 Task: Add a signature Henry Lee containing Have a great Christmas Eve, Henry Lee to email address softage.2@softage.net and add a folder Nutrition
Action: Key pressed n
Screenshot: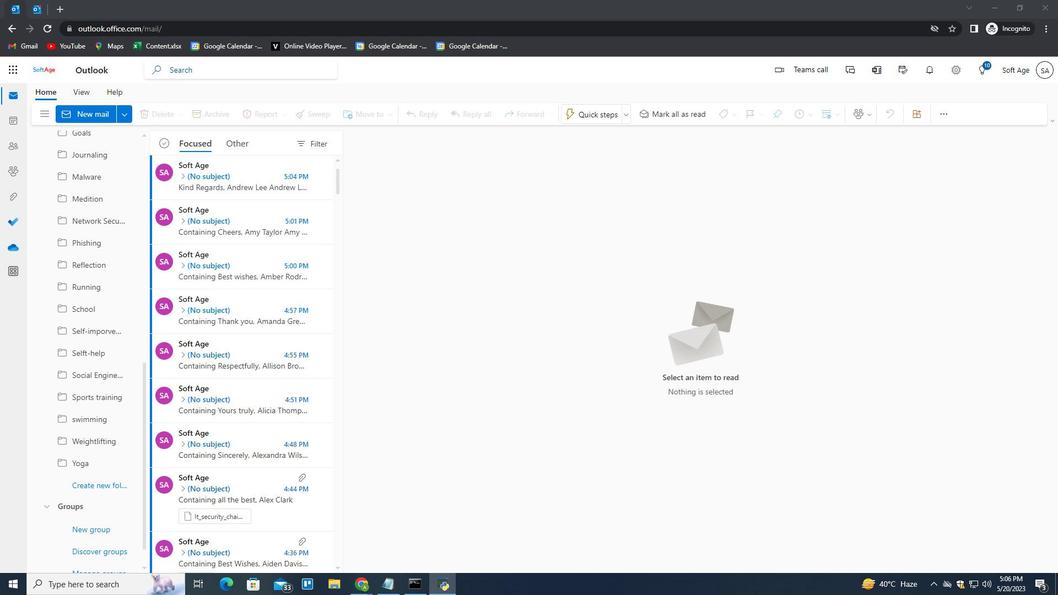 
Action: Mouse moved to (72, 116)
Screenshot: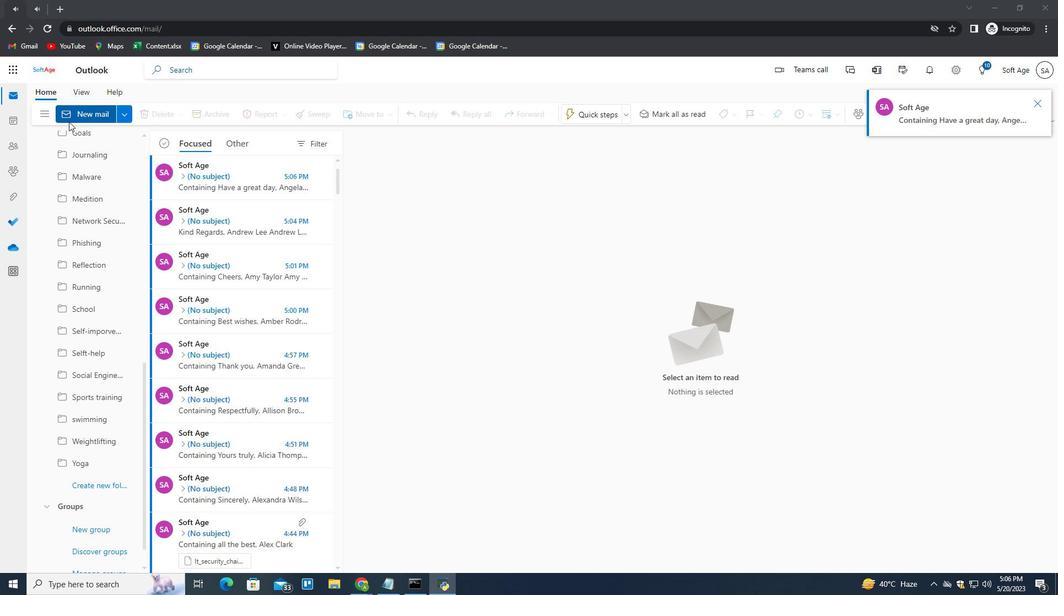 
Action: Mouse pressed left at (72, 116)
Screenshot: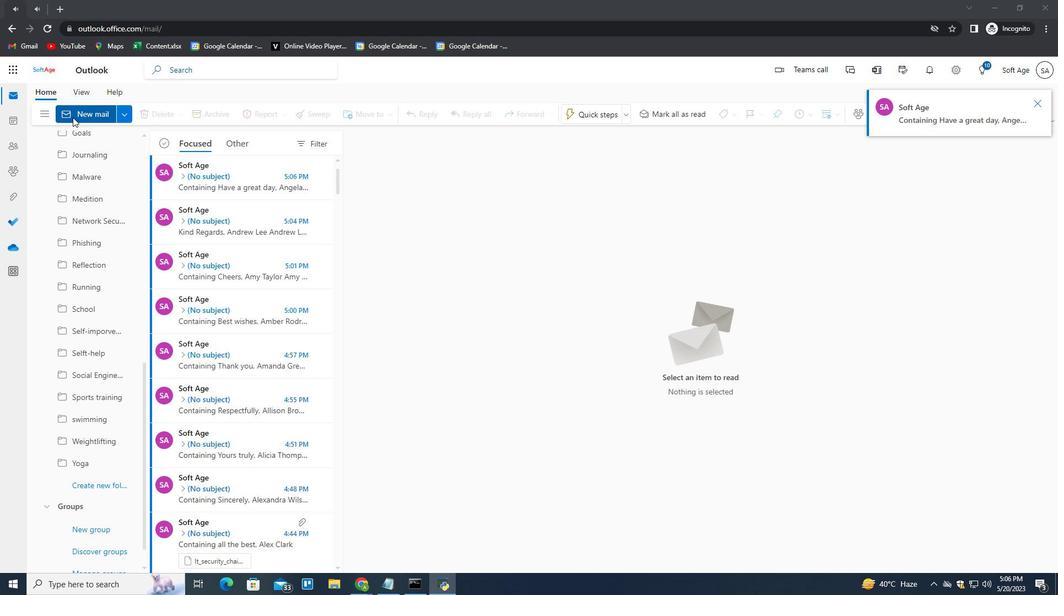 
Action: Mouse moved to (720, 116)
Screenshot: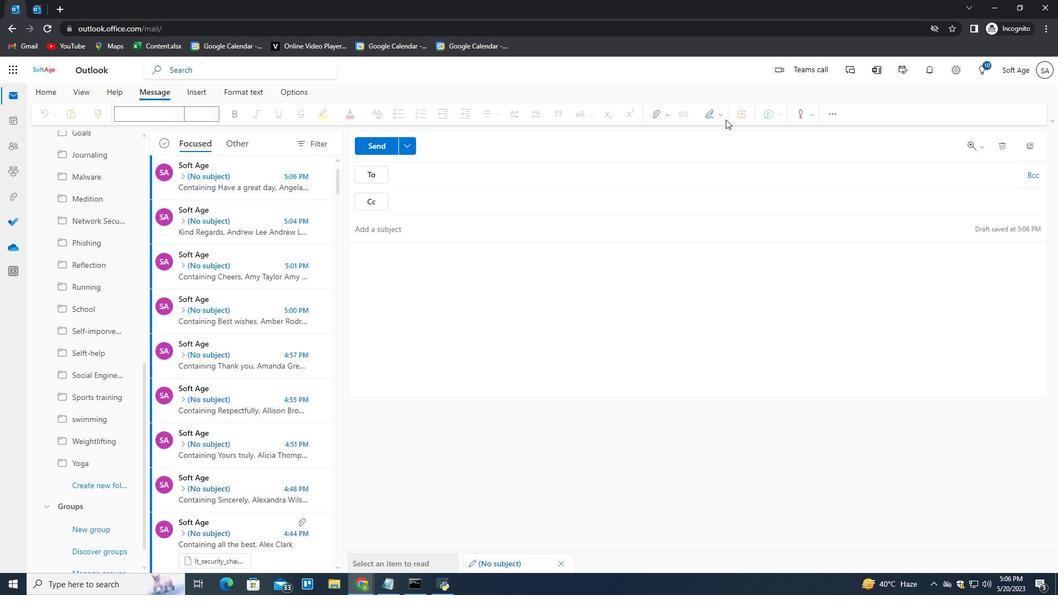 
Action: Mouse pressed left at (720, 116)
Screenshot: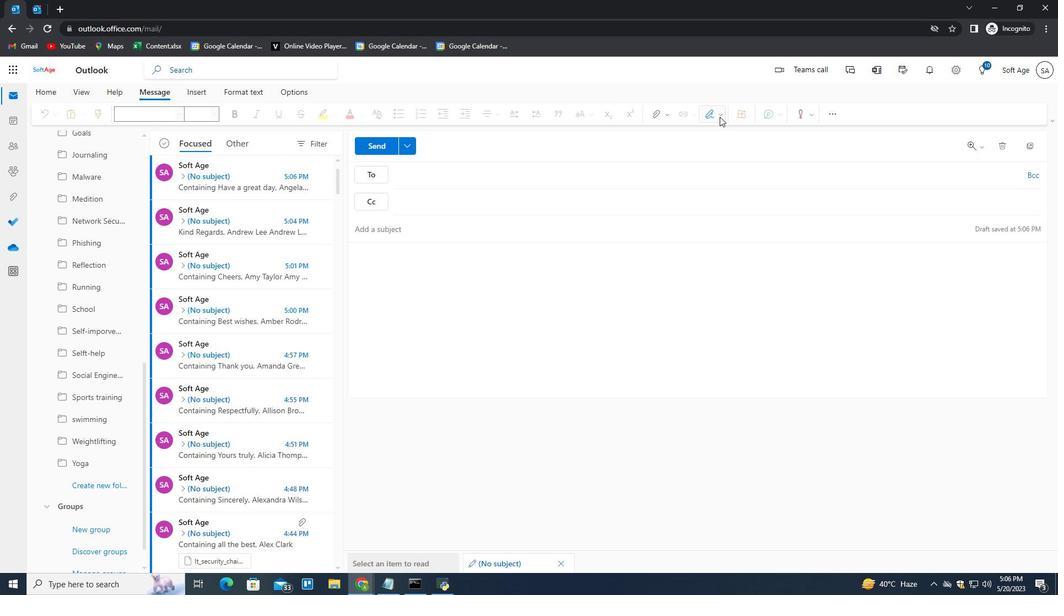 
Action: Mouse moved to (703, 161)
Screenshot: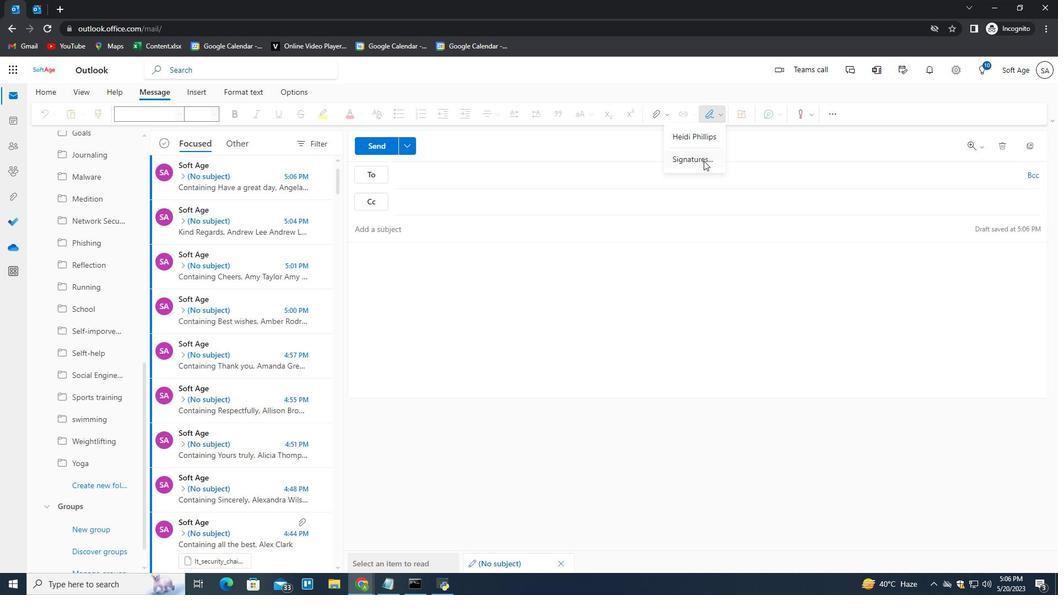 
Action: Mouse pressed left at (703, 161)
Screenshot: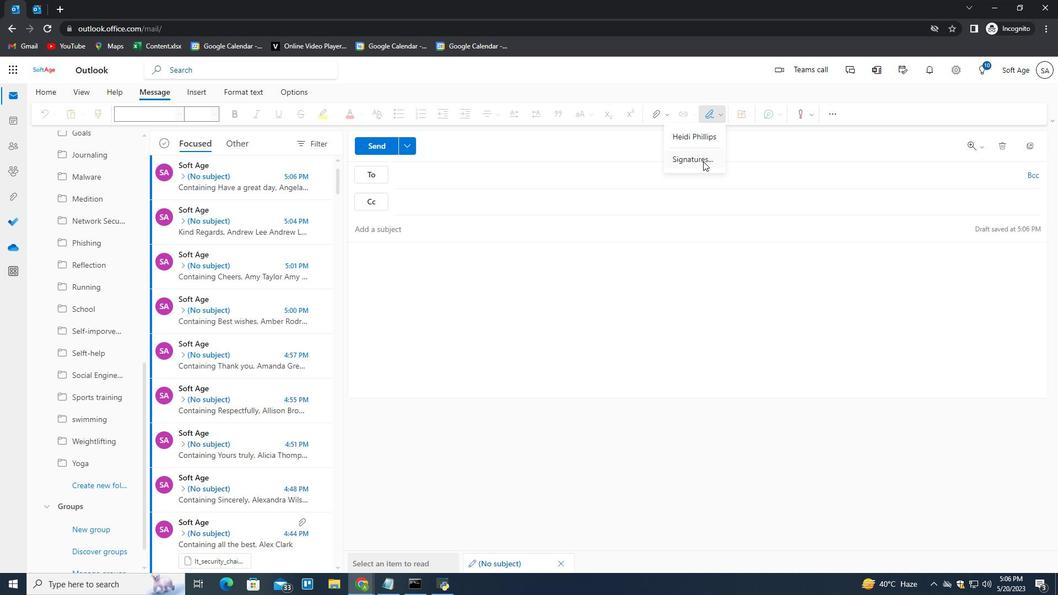 
Action: Mouse moved to (741, 196)
Screenshot: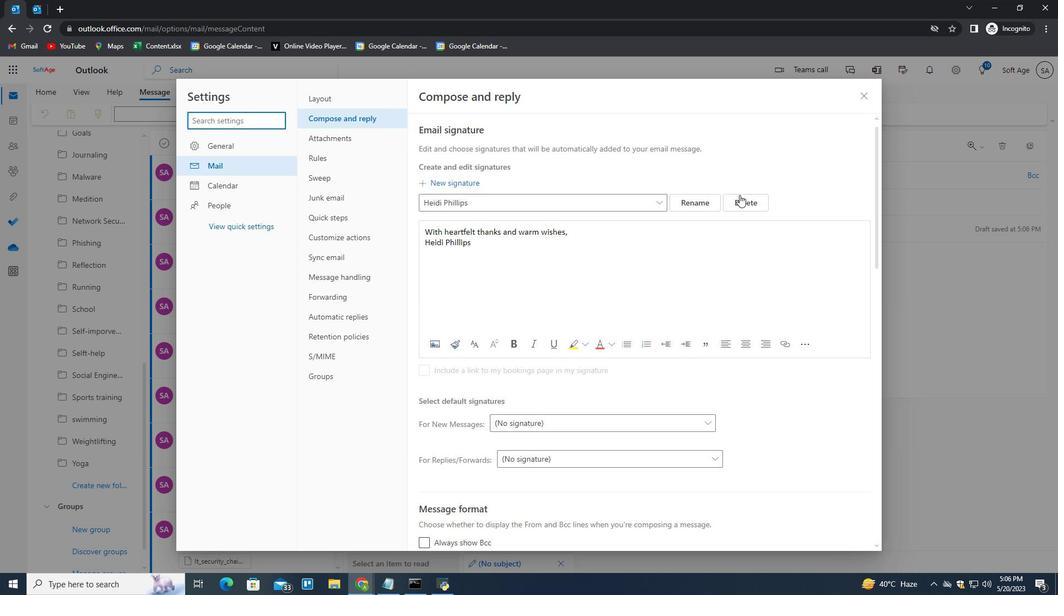 
Action: Mouse pressed left at (741, 196)
Screenshot: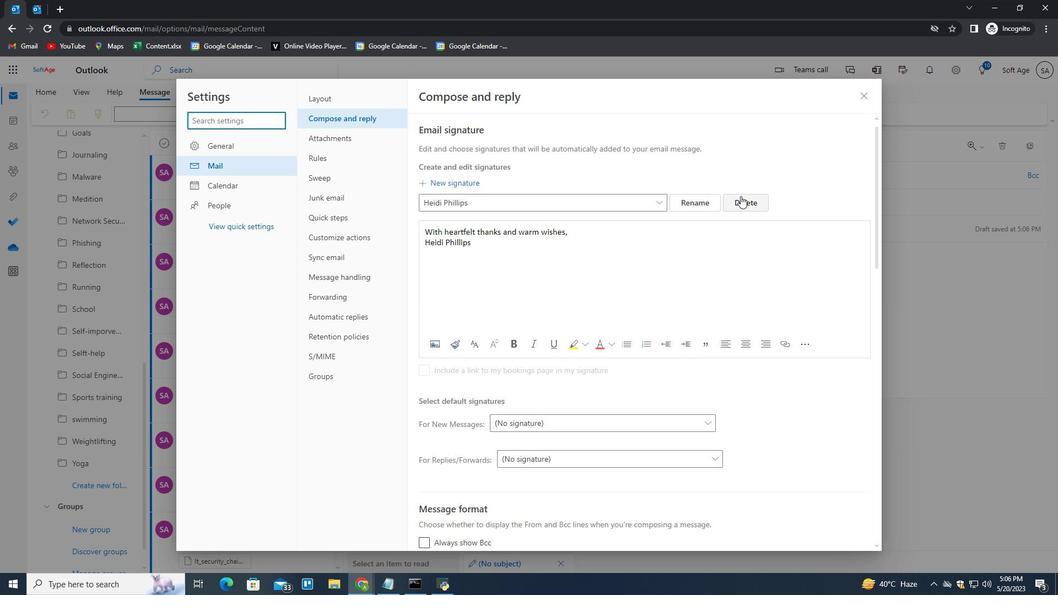 
Action: Mouse moved to (724, 198)
Screenshot: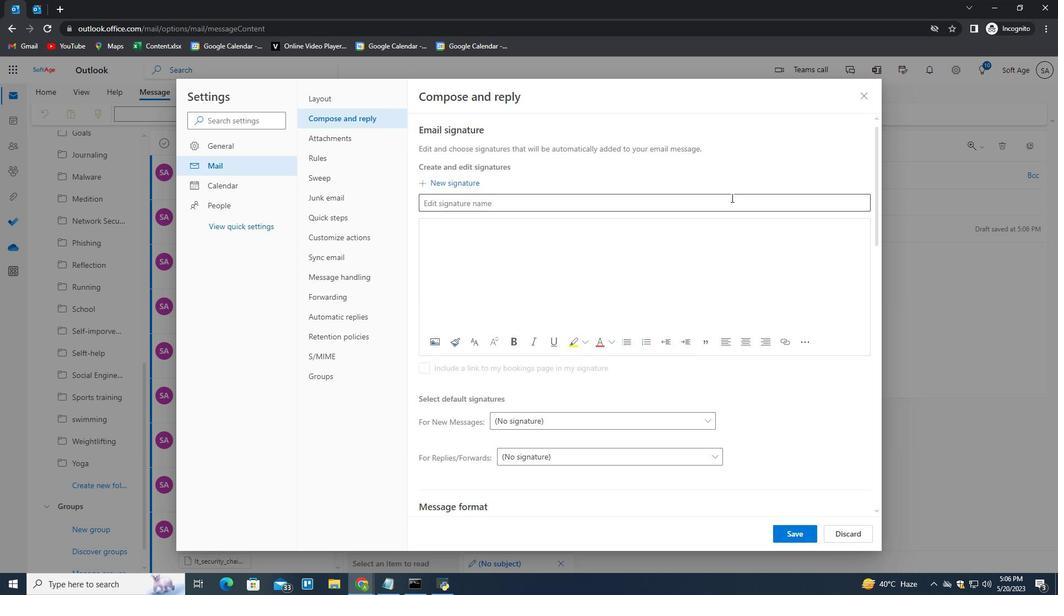 
Action: Mouse pressed left at (724, 198)
Screenshot: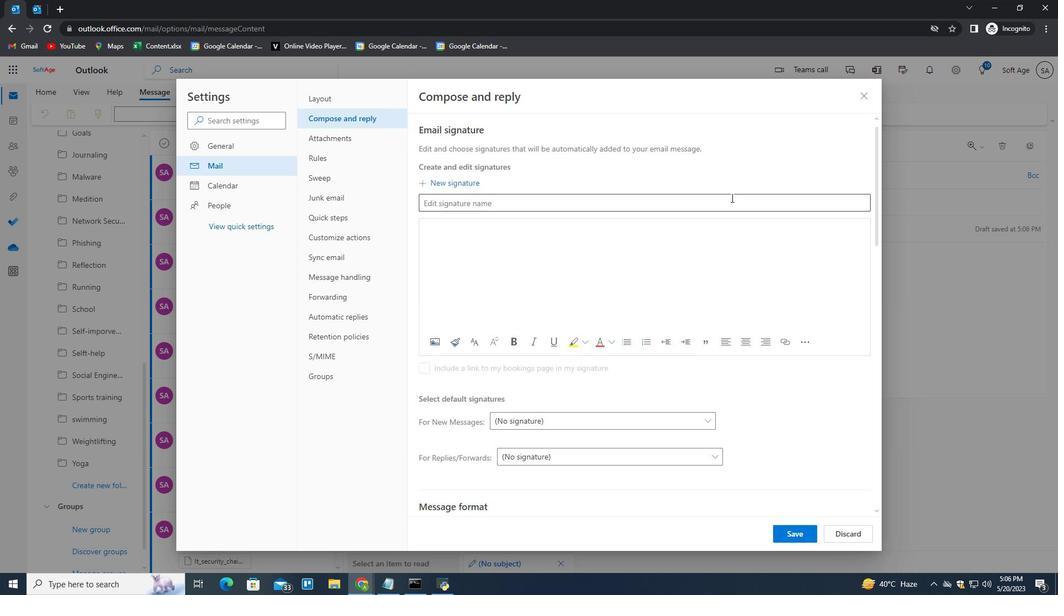 
Action: Key pressed <Key.shift>Henry<Key.space><Key.shift>Lee<Key.space>containing<Key.space><Key.shift>Have<Key.space><Key.backspace><Key.backspace><Key.backspace><Key.backspace><Key.backspace><Key.backspace><Key.backspace><Key.backspace><Key.backspace><Key.backspace><Key.backspace><Key.backspace><Key.backspace><Key.backspace><Key.backspace><Key.backspace><Key.backspace><Key.tab><Key.shift>Have<Key.space>ag<Key.backspace><Key.space>gres<Key.backspace>at<Key.space><Key.shift>Christmas<Key.space><Key.shift>EVE<Key.backspace><Key.backspace>ve,<Key.shift_r><Key.enter><Key.shift><Key.shift>Henry<Key.space><Key.shift>Lee
Screenshot: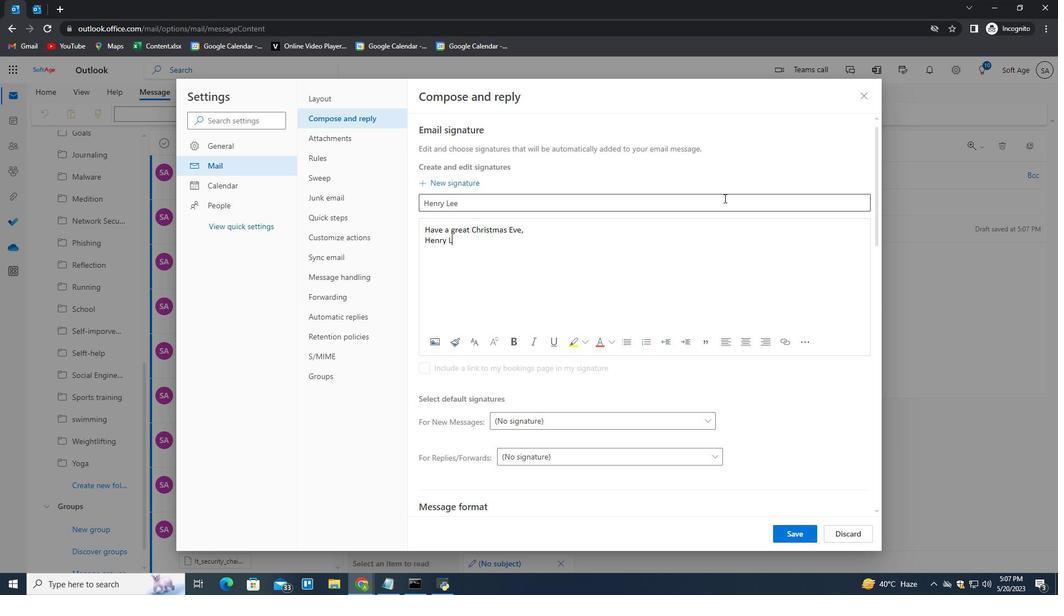 
Action: Mouse moved to (805, 528)
Screenshot: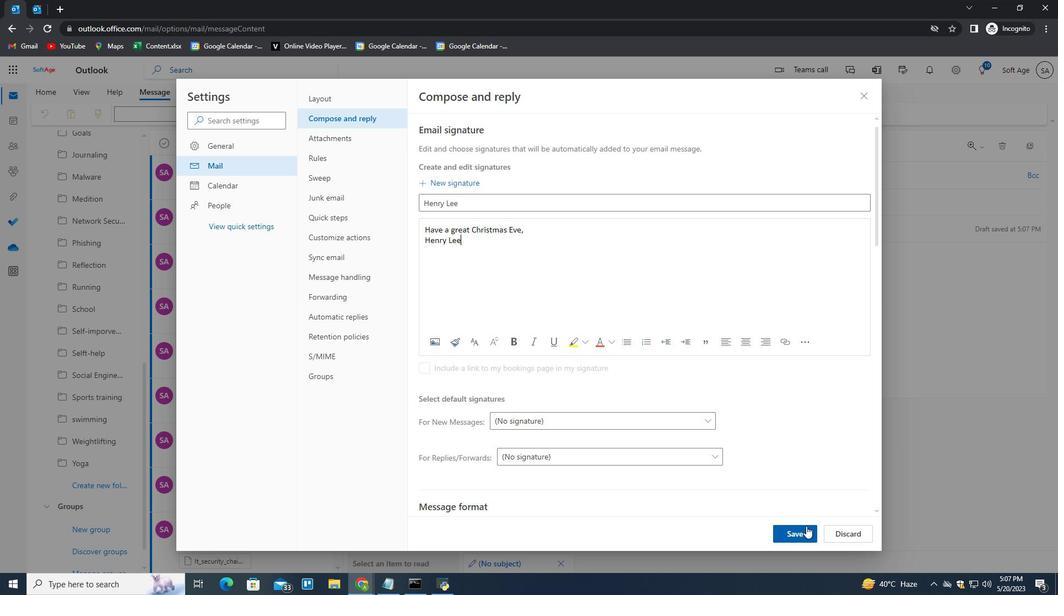 
Action: Mouse pressed left at (805, 528)
Screenshot: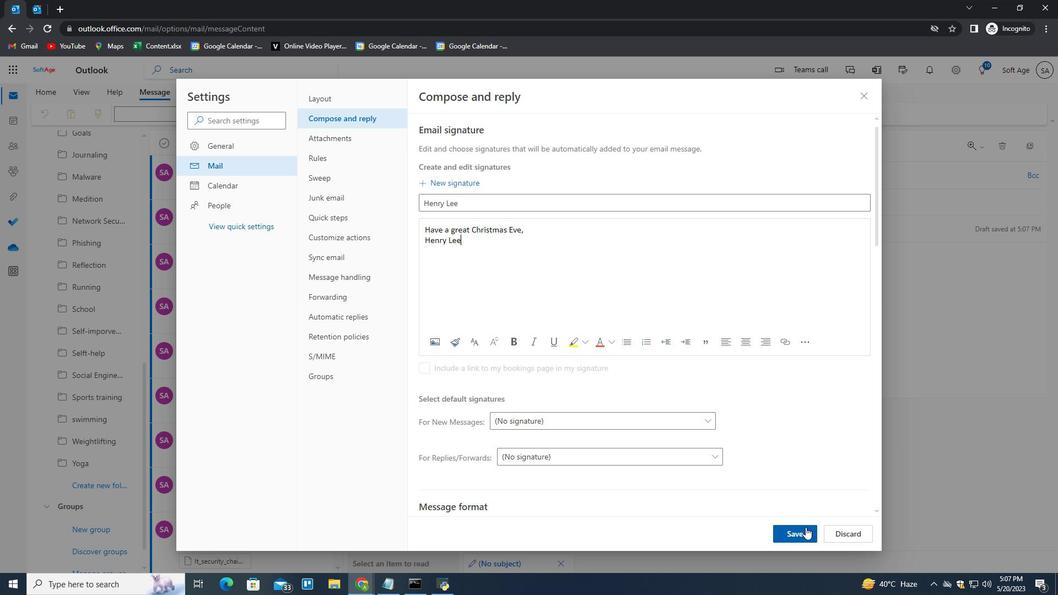 
Action: Mouse moved to (956, 274)
Screenshot: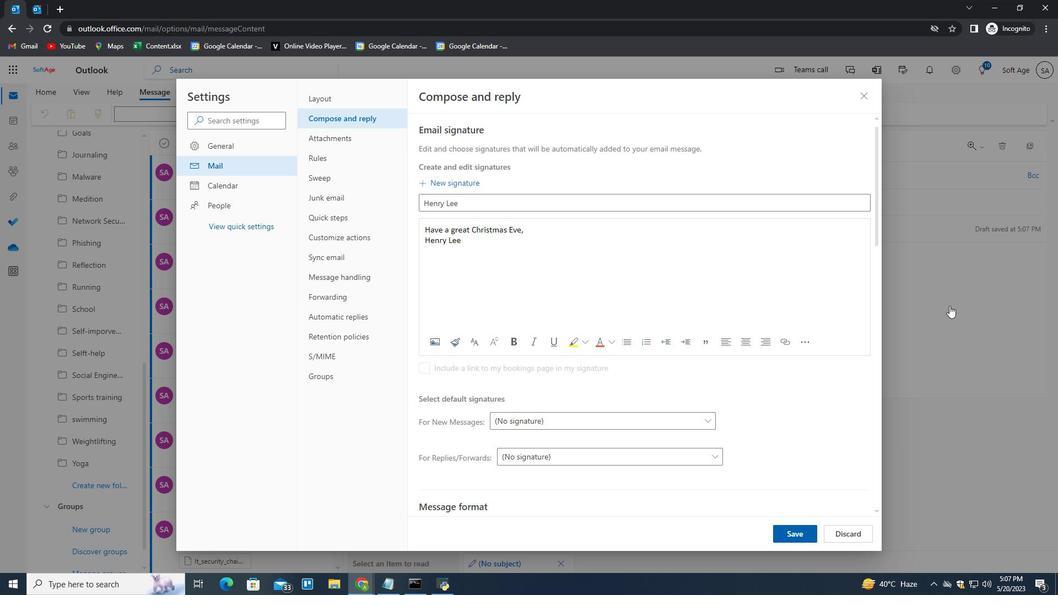 
Action: Mouse pressed left at (956, 274)
Screenshot: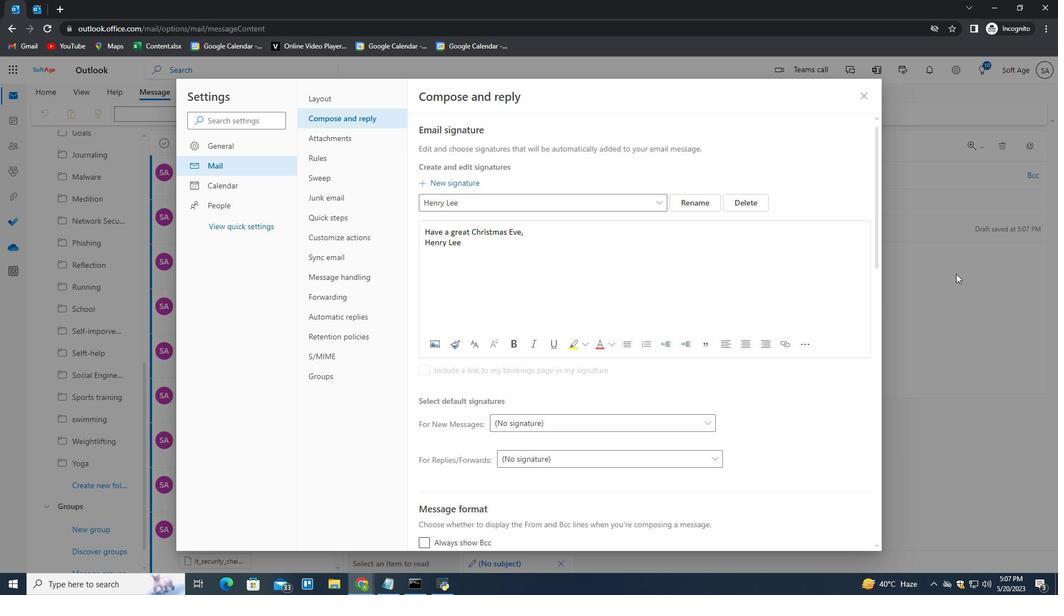 
Action: Mouse moved to (709, 106)
Screenshot: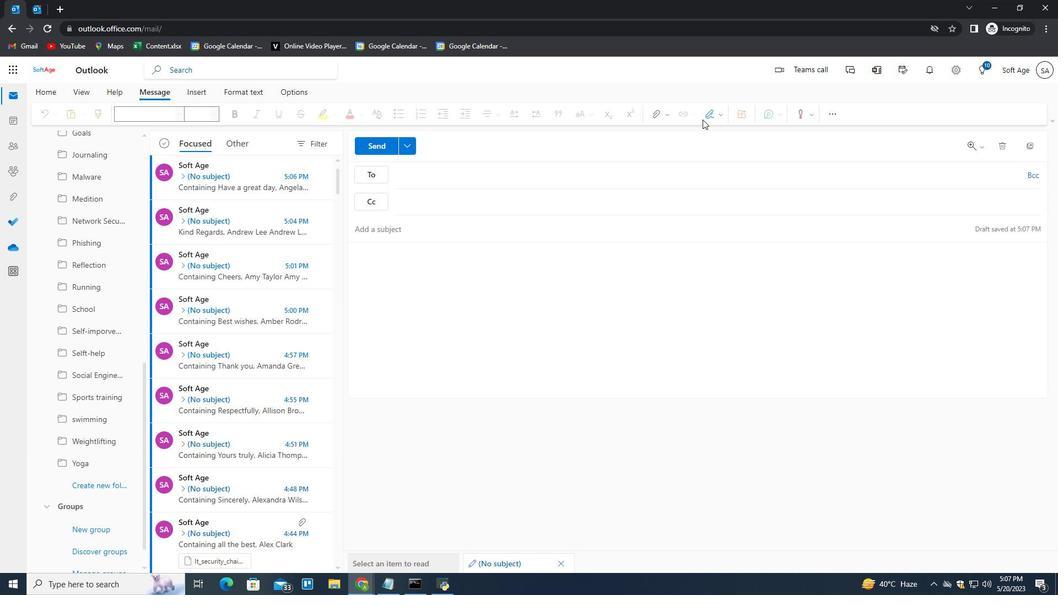
Action: Mouse pressed left at (709, 106)
Screenshot: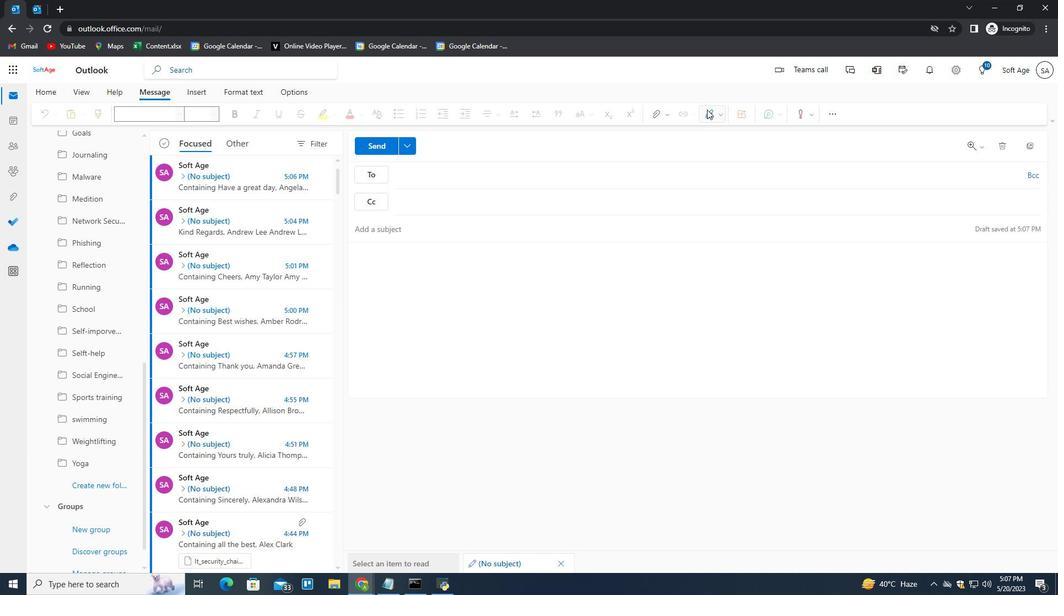 
Action: Mouse moved to (701, 136)
Screenshot: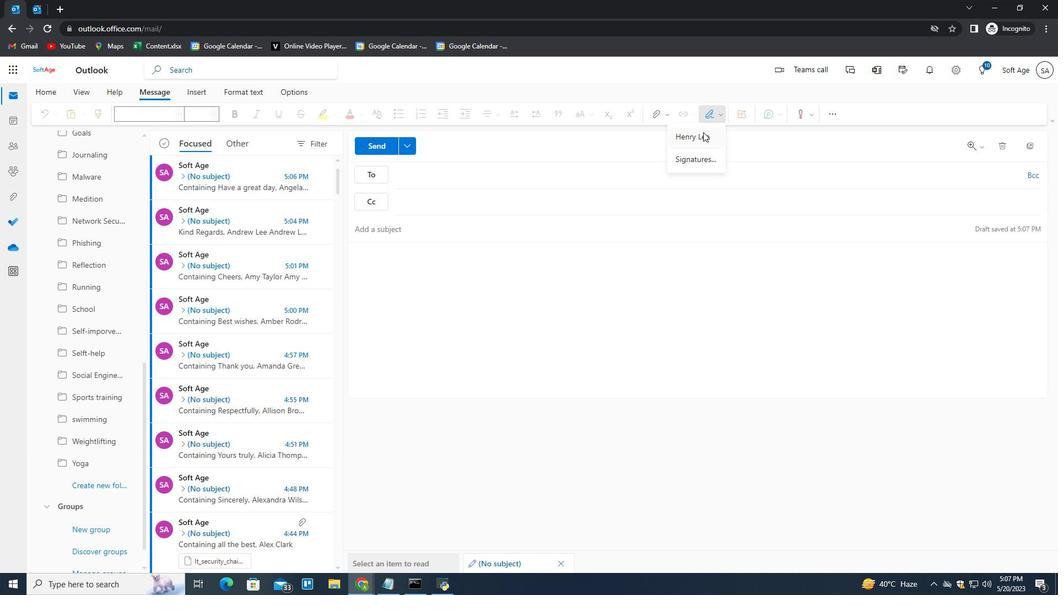 
Action: Mouse pressed left at (701, 136)
Screenshot: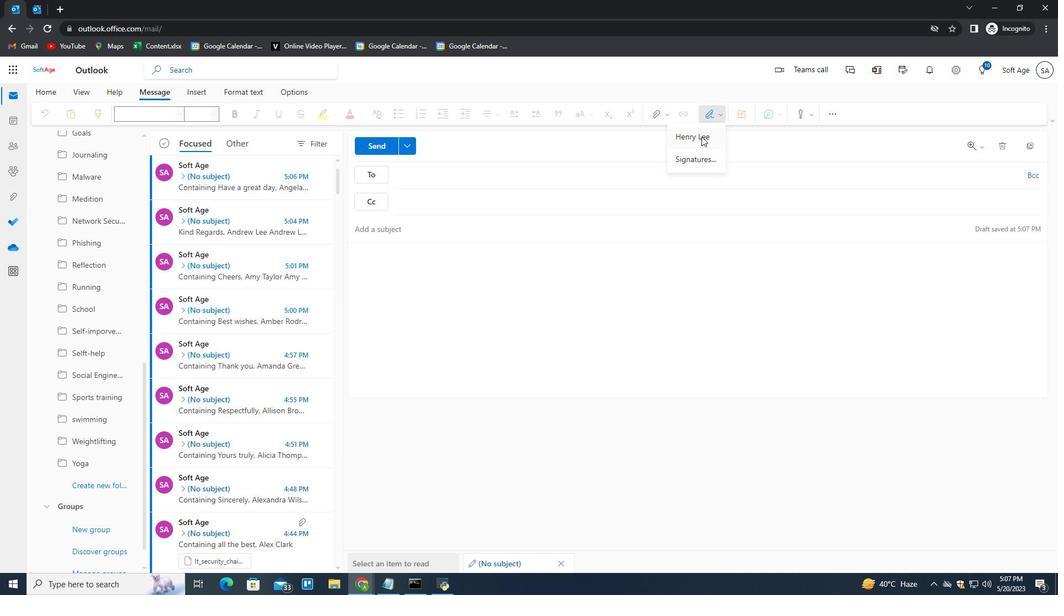 
Action: Mouse moved to (476, 178)
Screenshot: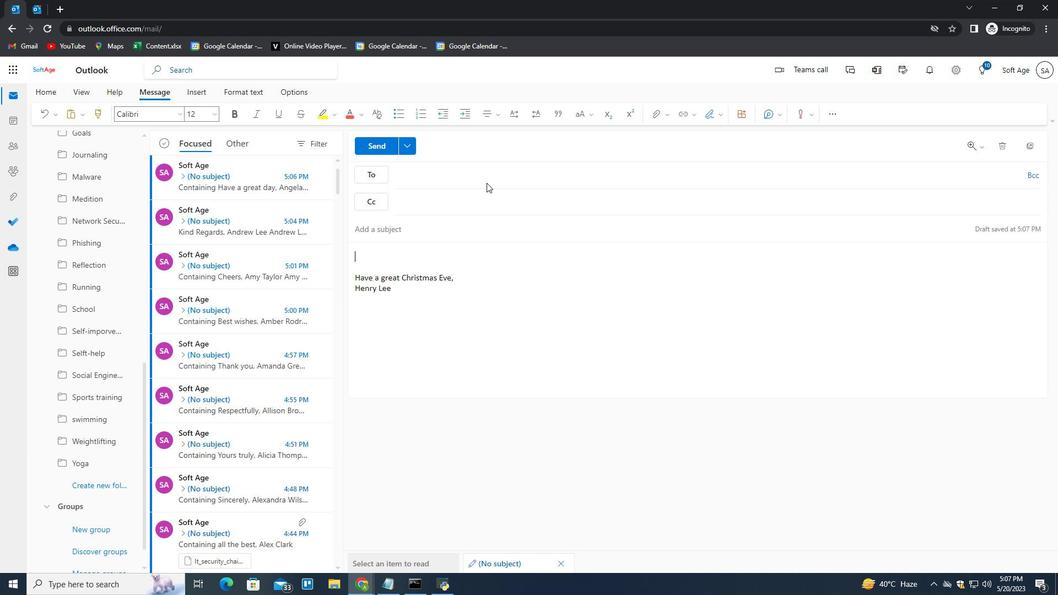 
Action: Mouse pressed left at (476, 178)
Screenshot: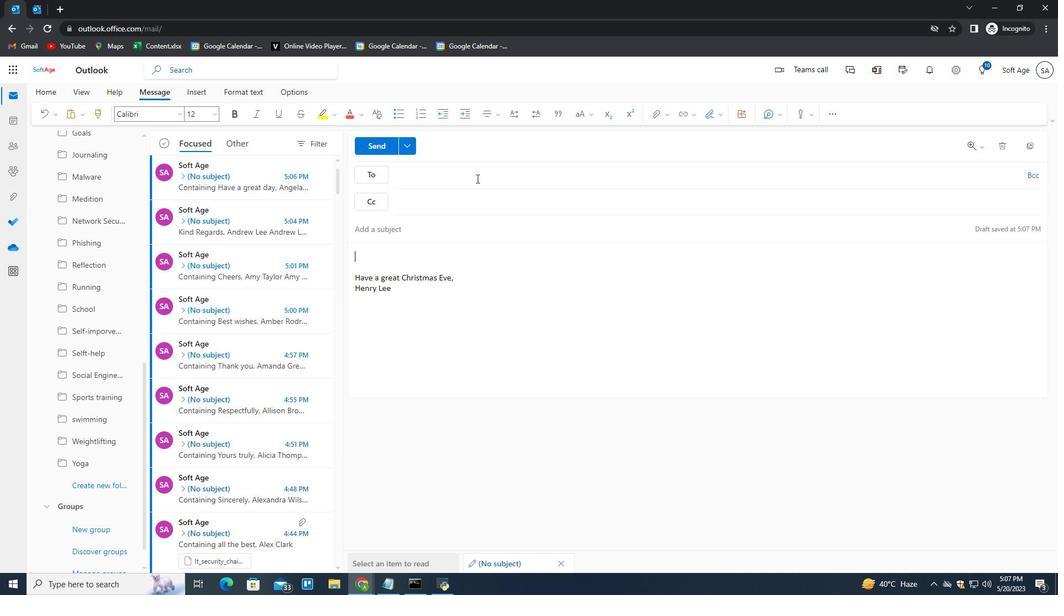 
Action: Mouse moved to (455, 192)
Screenshot: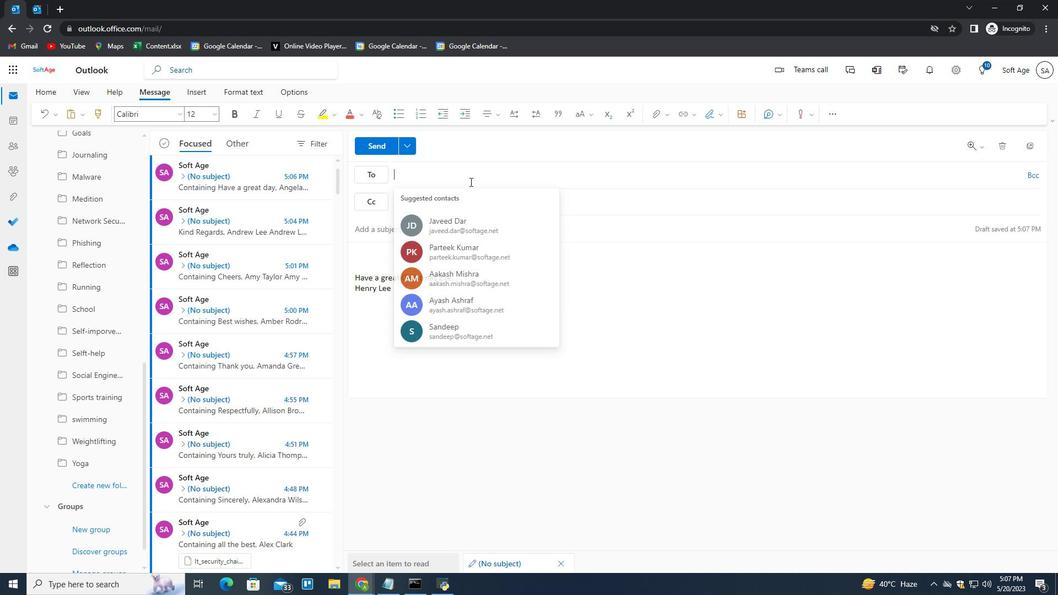 
Action: Key pressed softage.2<Key.shift>@softage.net<Key.enter>
Screenshot: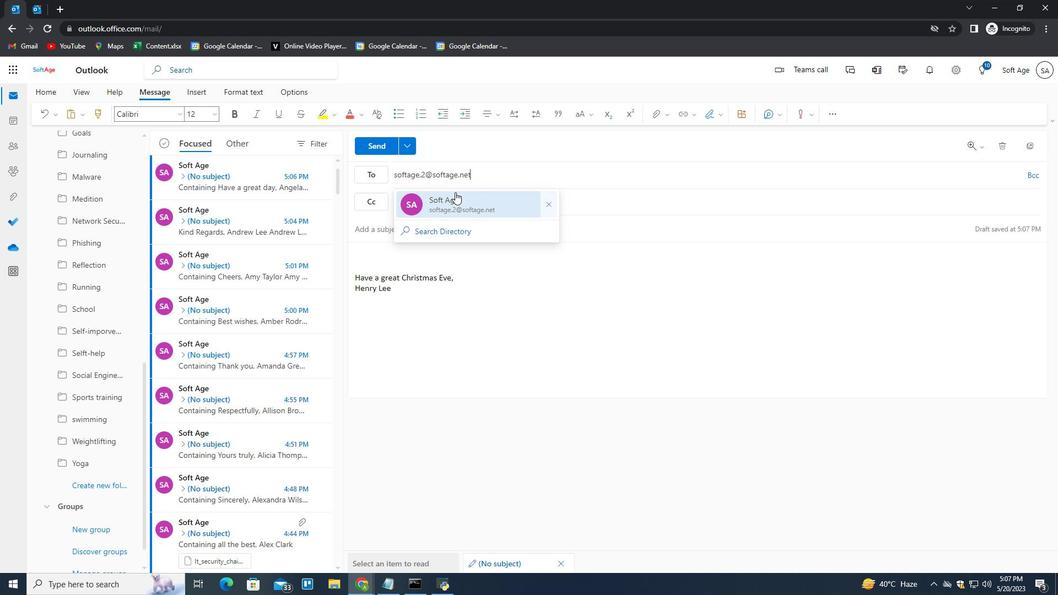 
Action: Mouse moved to (383, 147)
Screenshot: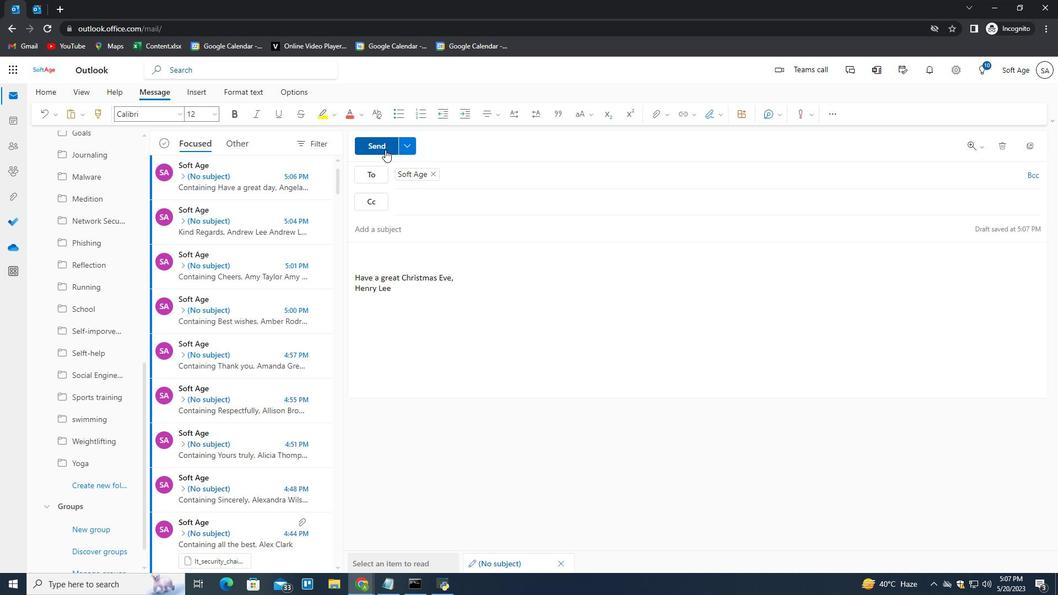 
Action: Mouse pressed left at (383, 147)
Screenshot: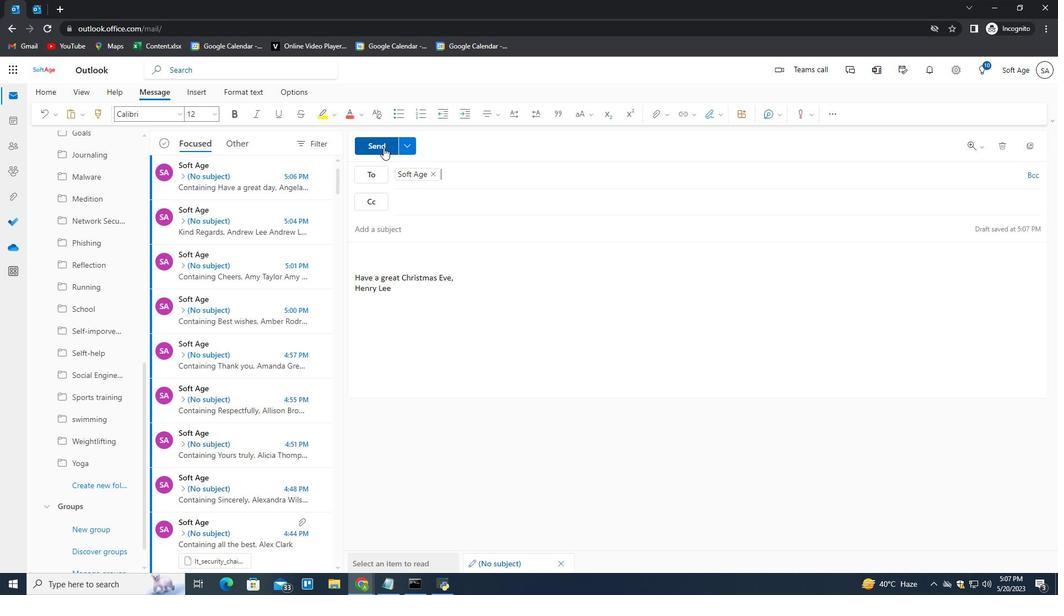 
Action: Mouse moved to (527, 341)
Screenshot: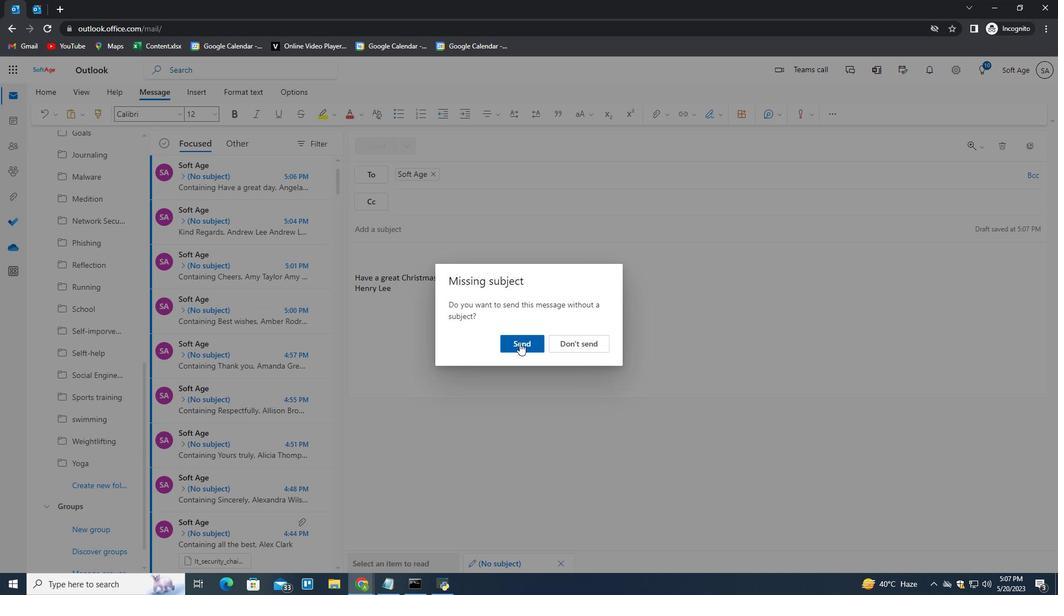 
Action: Mouse pressed left at (527, 341)
Screenshot: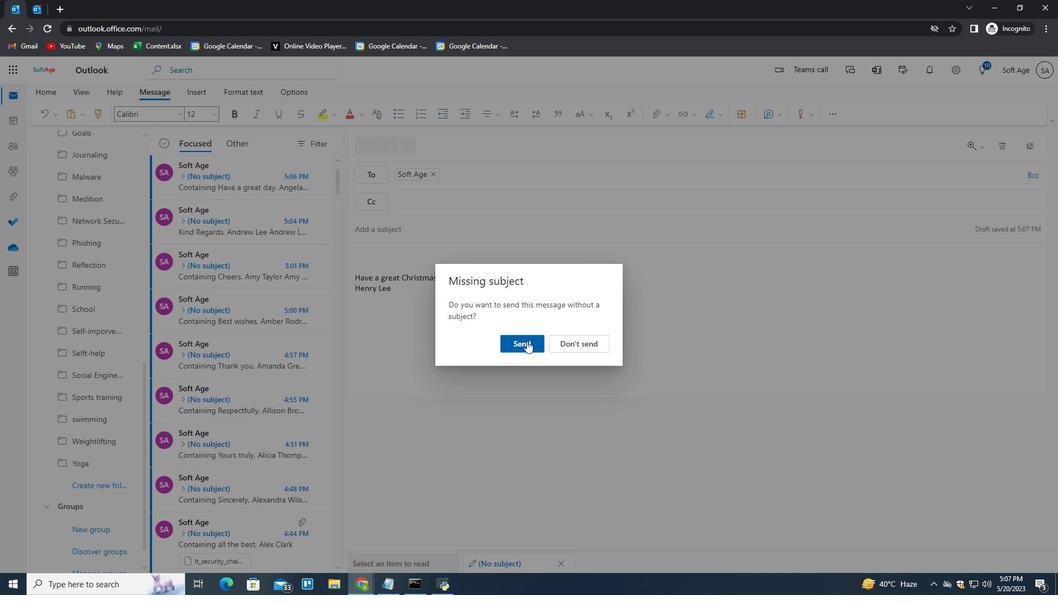 
Action: Mouse moved to (105, 488)
Screenshot: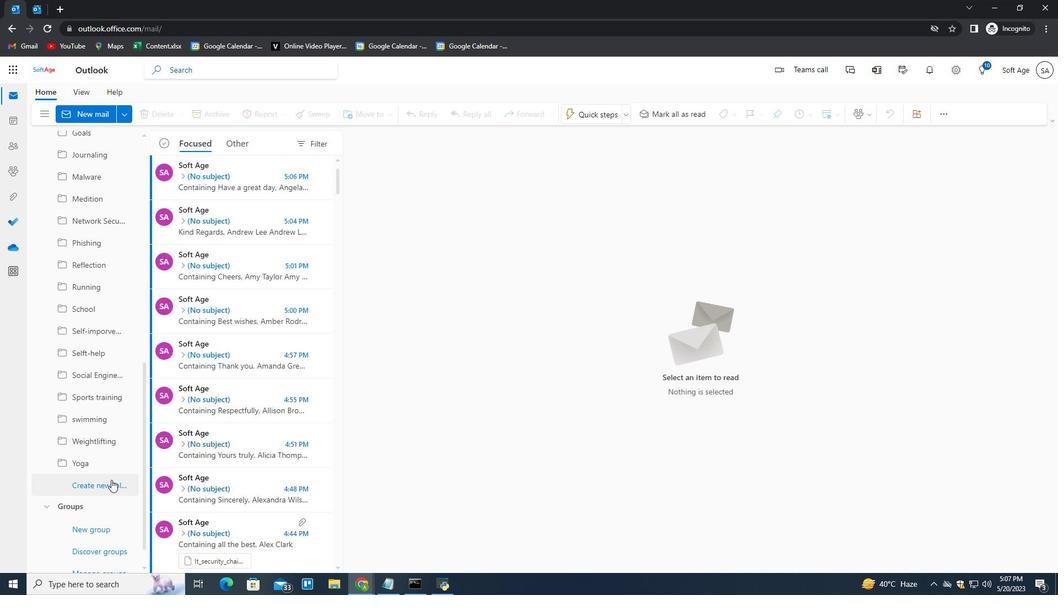 
Action: Mouse pressed left at (105, 488)
Screenshot: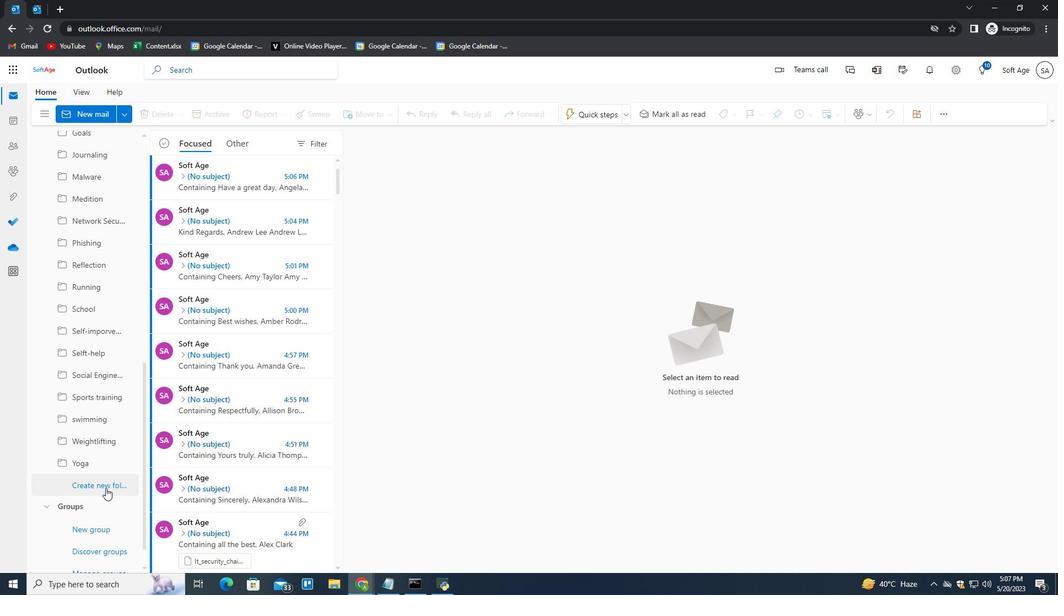 
Action: Mouse moved to (105, 488)
Screenshot: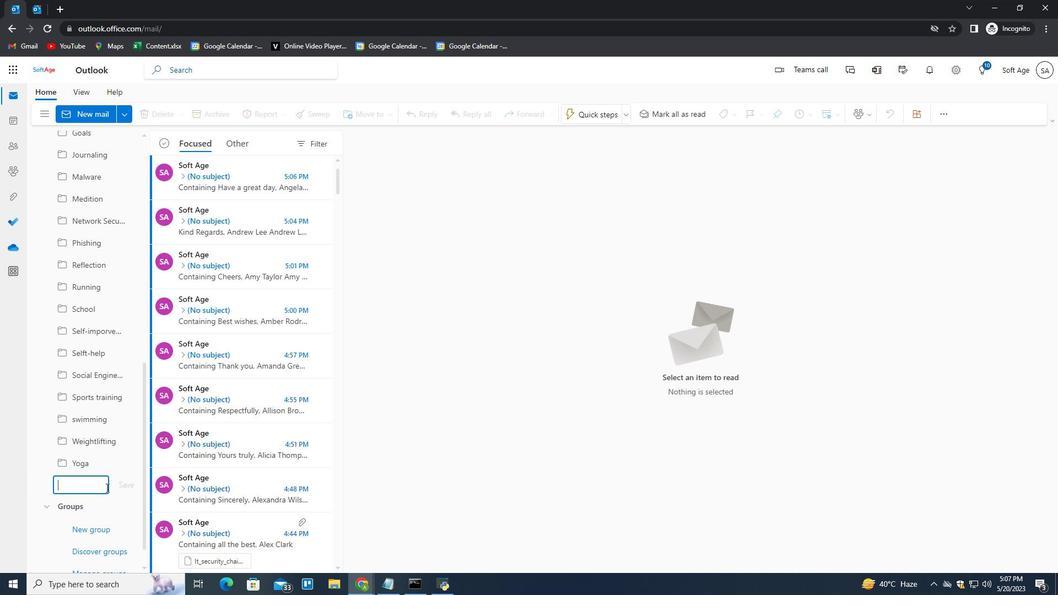 
Action: Key pressed <Key.shift><Key.shift><Key.shift><Key.shift><Key.shift><Key.shift><Key.shift><Key.shift><Key.shift><Key.shift><Key.shift><Key.shift><Key.shift><Key.shift><Key.shift><Key.shift><Key.shift><Key.shift><Key.shift><Key.shift><Key.shift><Key.shift><Key.shift><Key.shift><Key.shift><Key.shift><Key.shift><Key.shift><Key.shift><Key.shift><Key.shift><Key.shift><Key.shift><Key.shift><Key.shift><Key.shift><Key.shift><Key.shift>Nutrition<Key.enter>
Screenshot: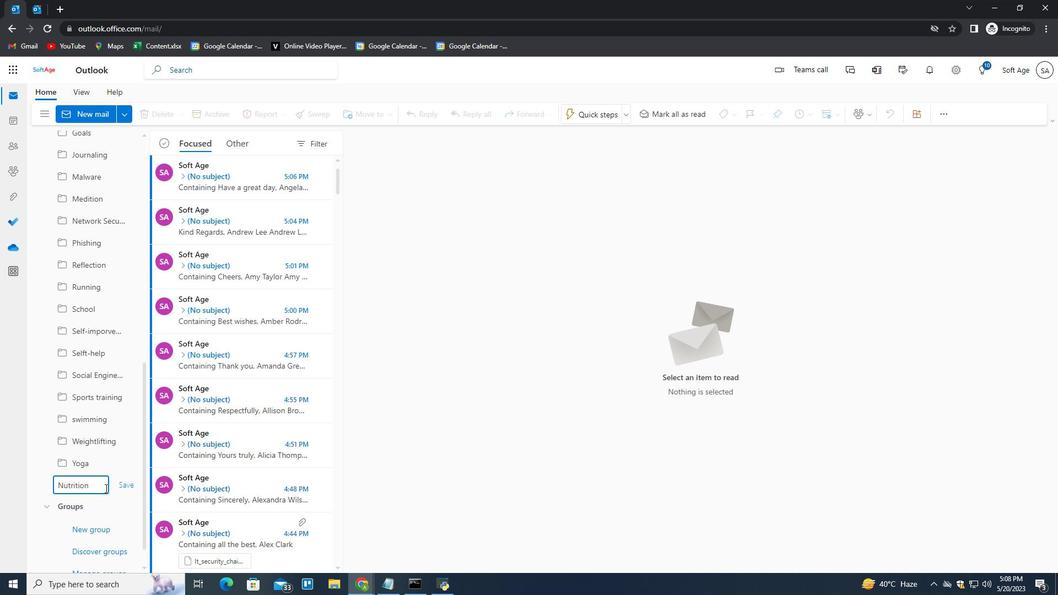 
